 Task: Test different VST amp simulator plugins for electric guitar tracks.
Action: Mouse moved to (4, 18)
Screenshot: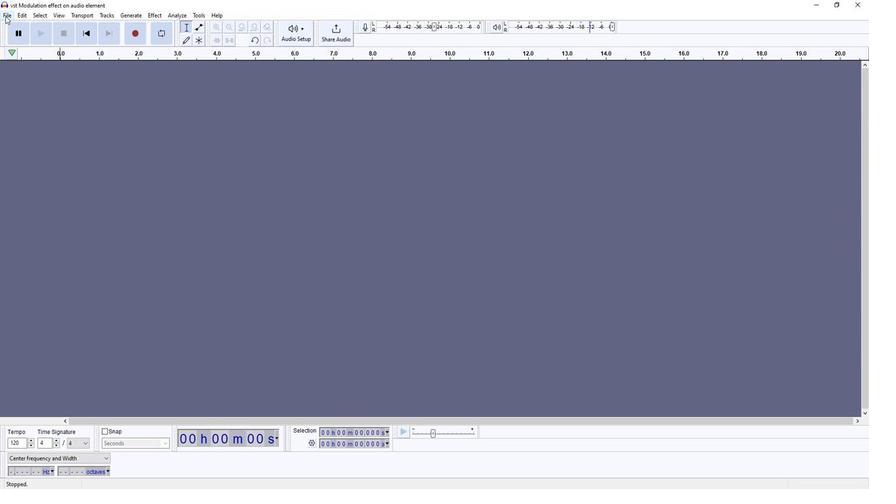 
Action: Mouse pressed left at (4, 18)
Screenshot: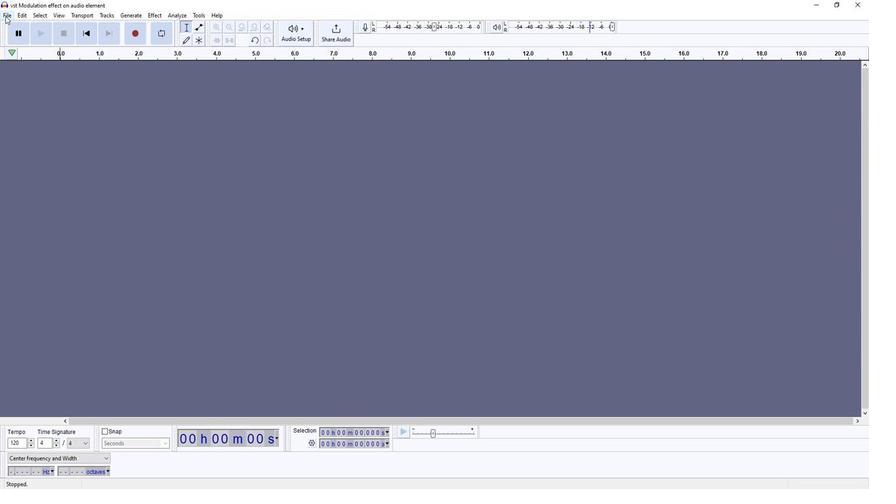 
Action: Mouse moved to (25, 103)
Screenshot: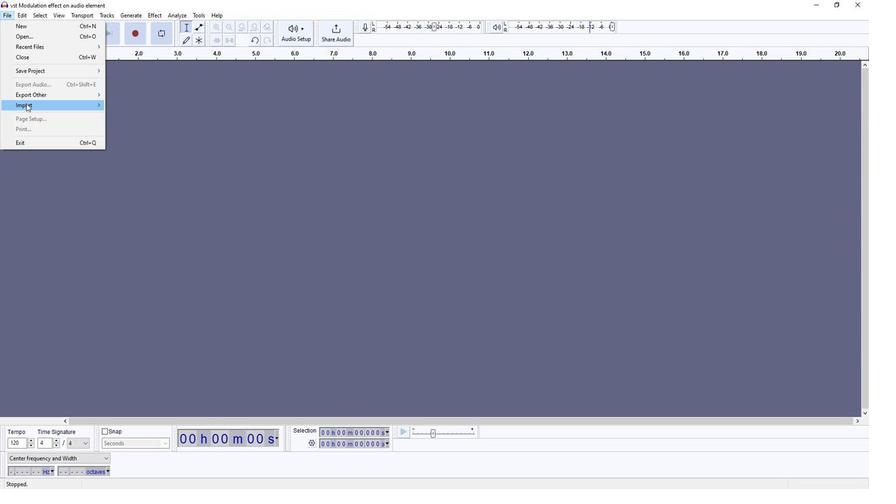
Action: Mouse pressed left at (25, 103)
Screenshot: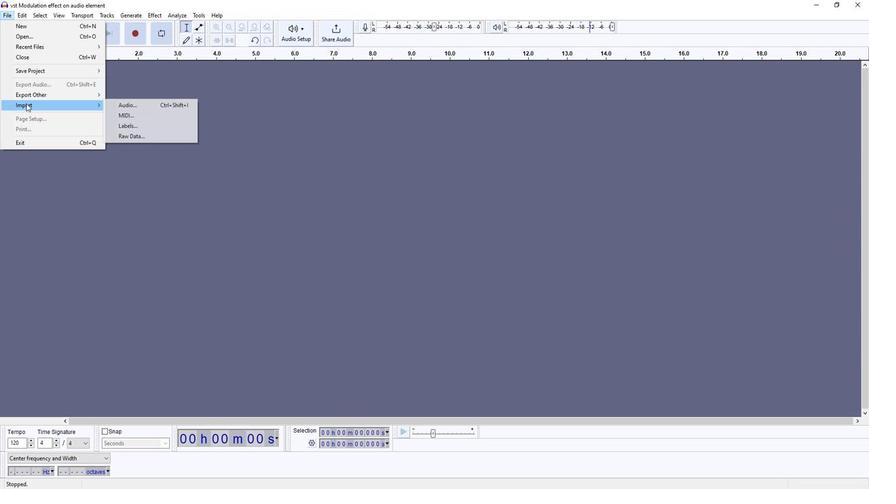 
Action: Mouse moved to (120, 108)
Screenshot: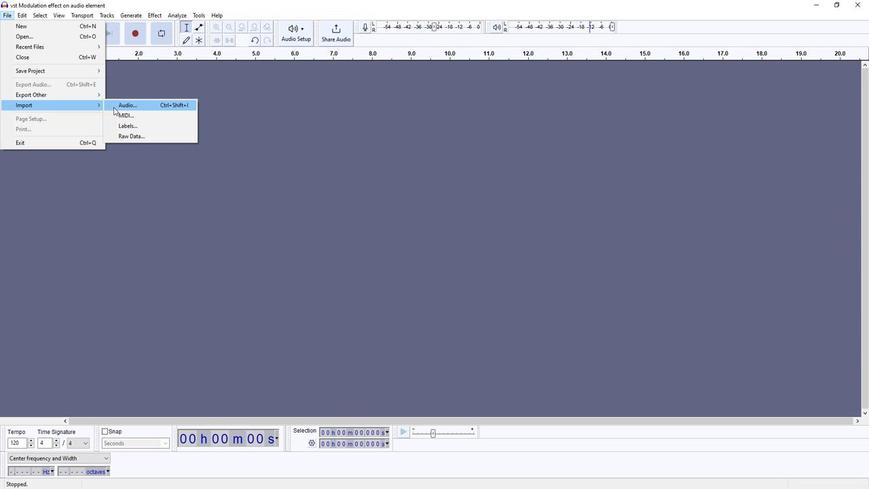 
Action: Mouse pressed left at (120, 108)
Screenshot: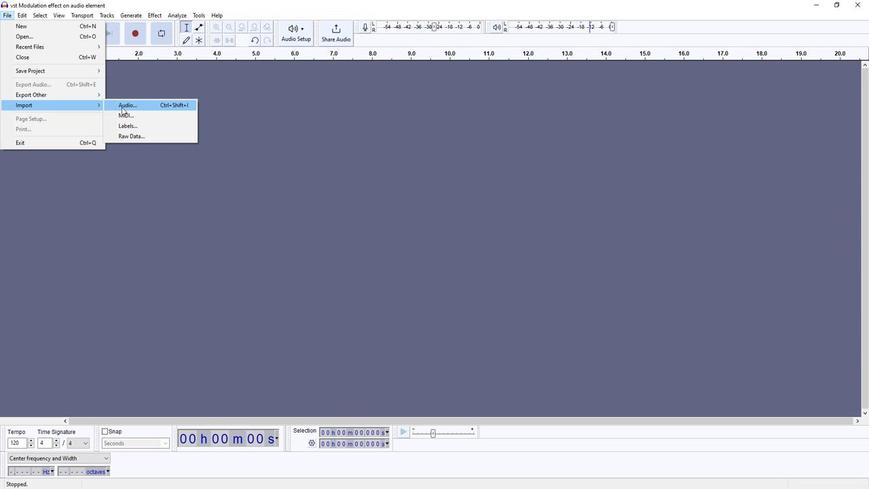 
Action: Mouse moved to (91, 96)
Screenshot: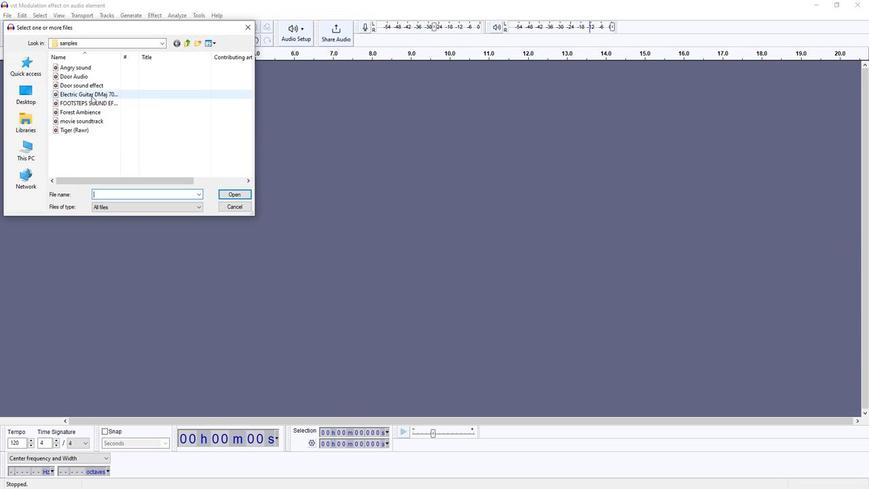 
Action: Mouse pressed left at (91, 96)
Screenshot: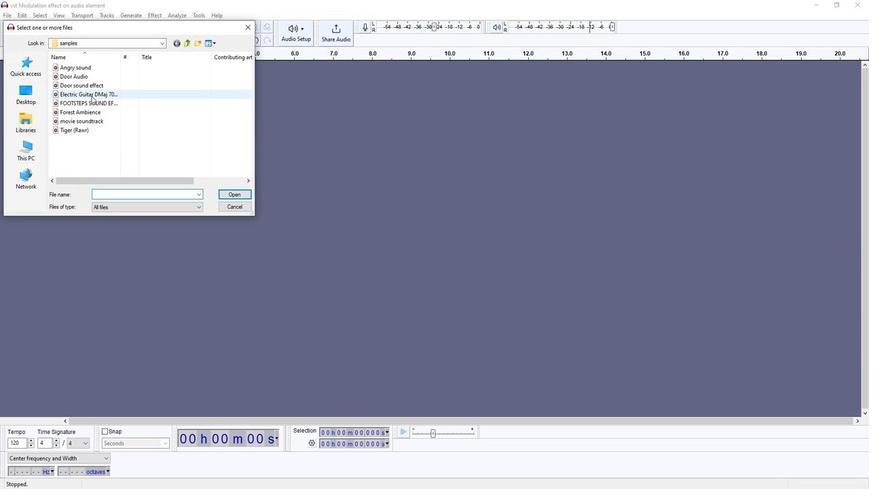 
Action: Mouse moved to (229, 192)
Screenshot: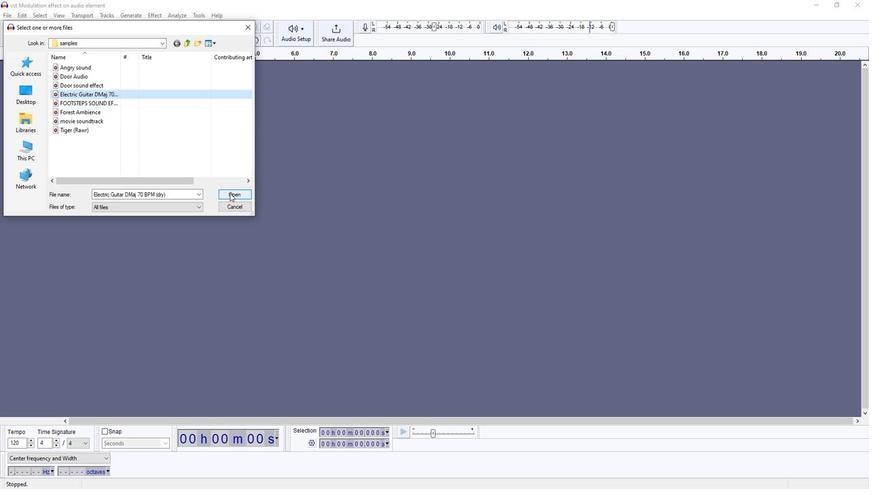 
Action: Mouse pressed left at (229, 192)
Screenshot: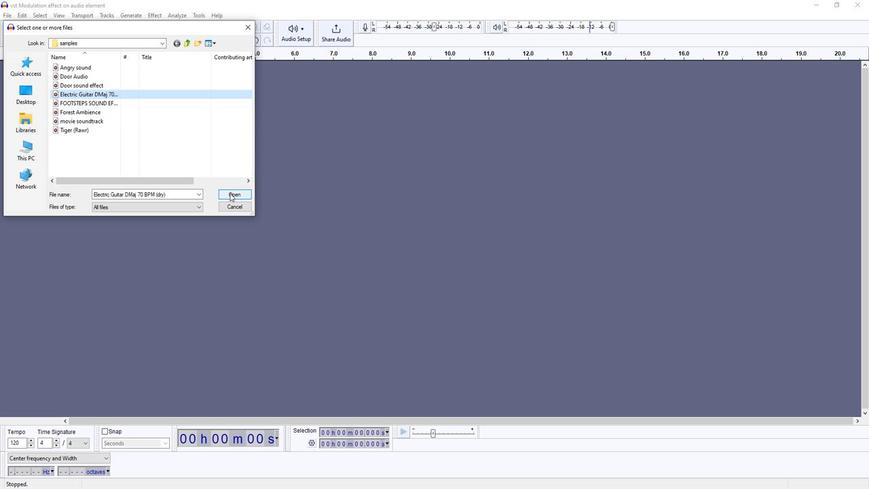 
Action: Mouse moved to (853, 84)
Screenshot: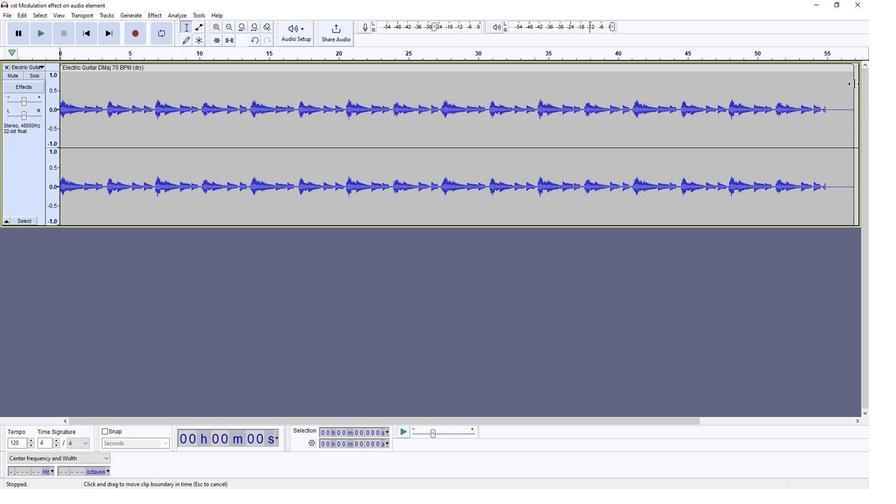 
Action: Mouse pressed left at (853, 84)
Screenshot: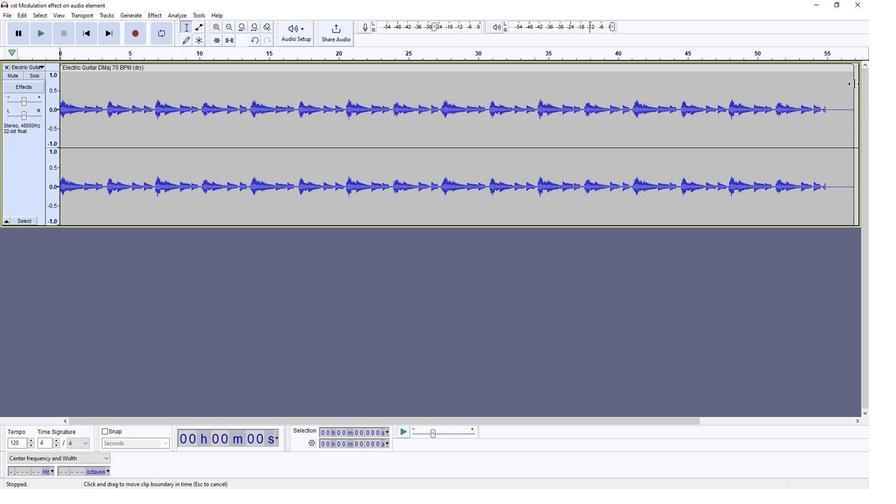 
Action: Mouse moved to (828, 92)
Screenshot: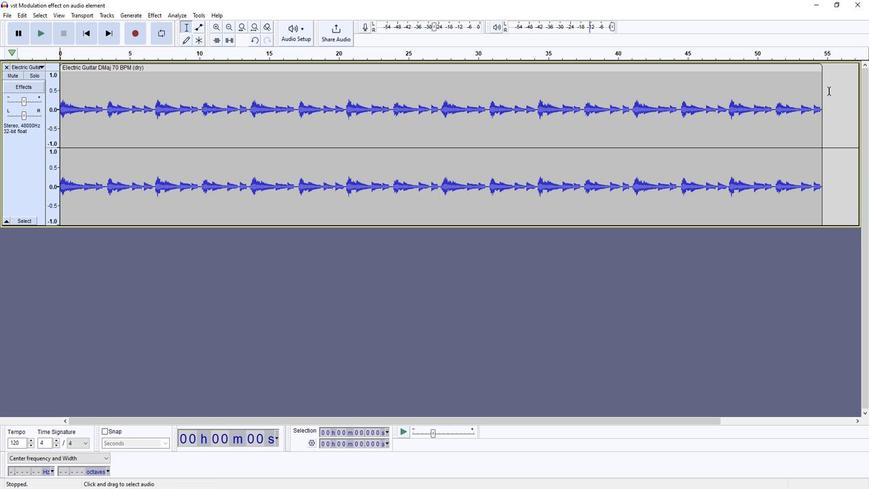 
Action: Mouse pressed left at (828, 92)
Screenshot: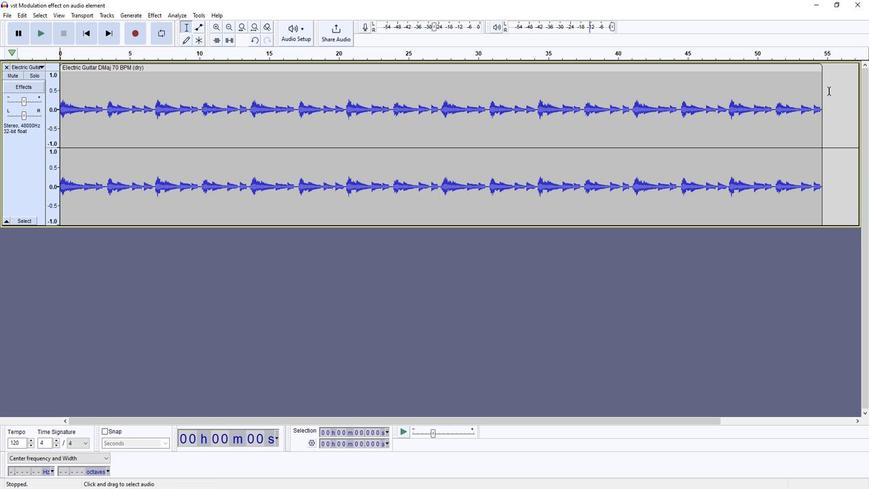 
Action: Mouse moved to (22, 102)
Screenshot: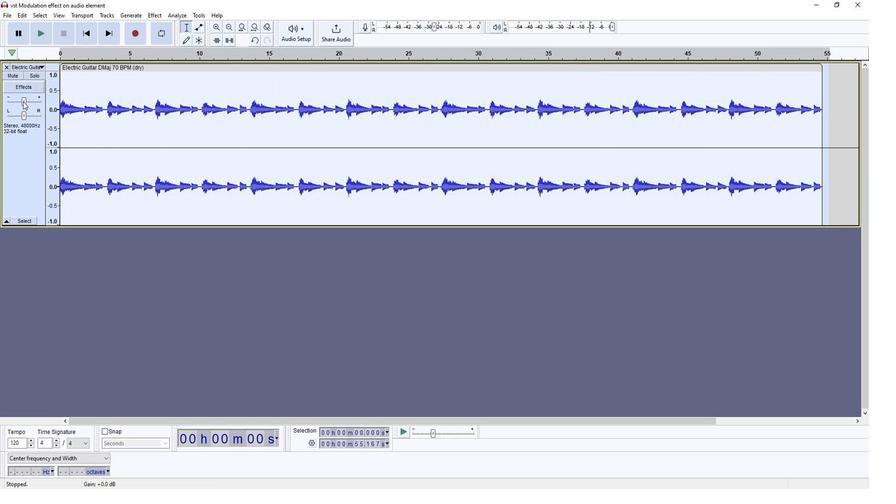 
Action: Mouse pressed left at (22, 102)
Screenshot: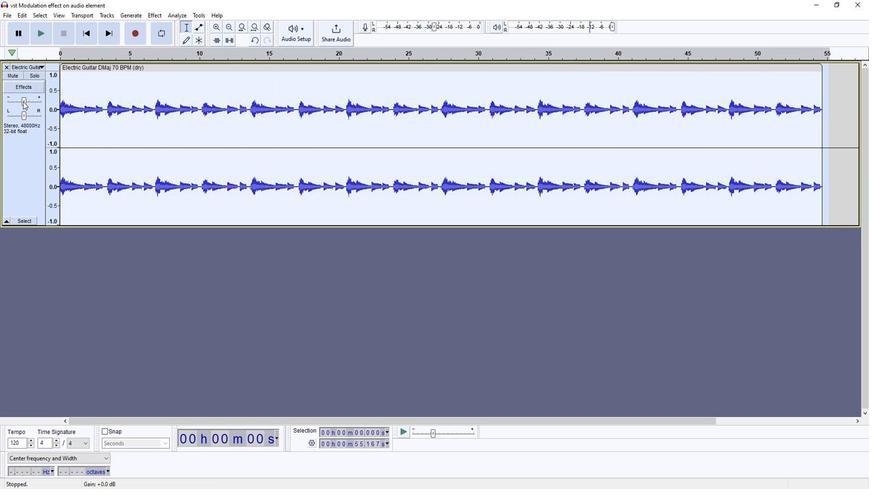 
Action: Mouse moved to (38, 40)
Screenshot: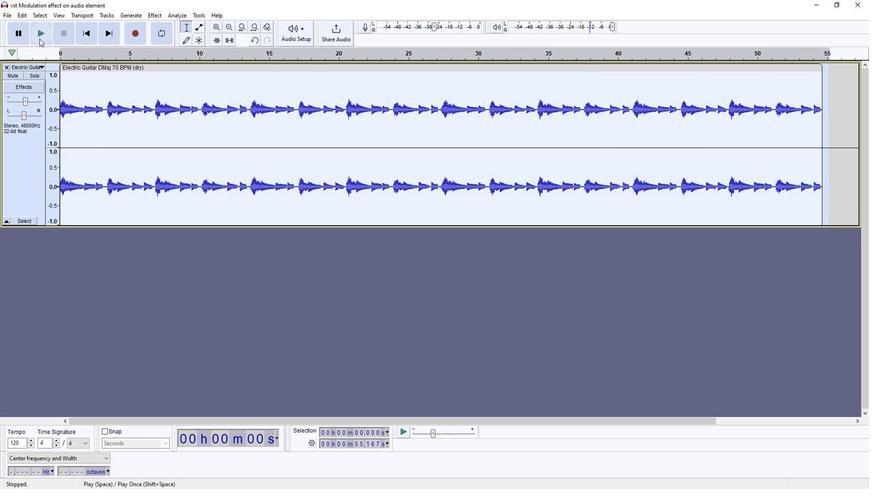 
Action: Mouse pressed left at (38, 40)
Screenshot: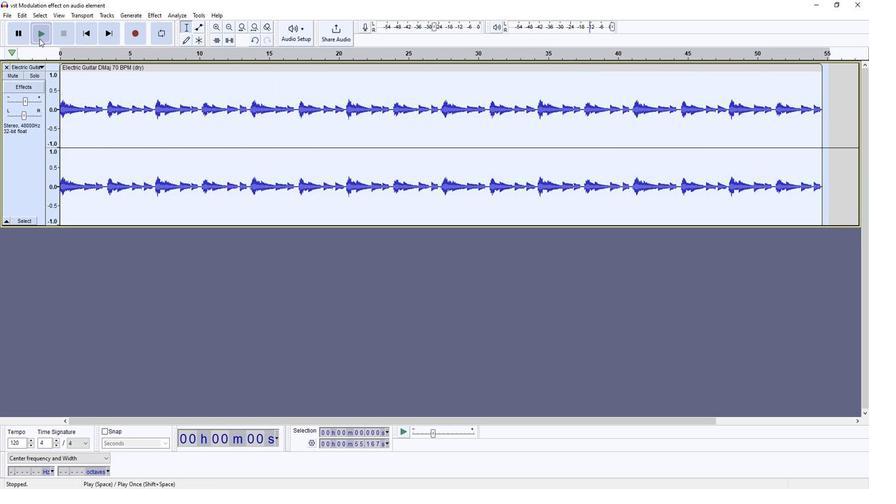 
Action: Mouse moved to (67, 40)
Screenshot: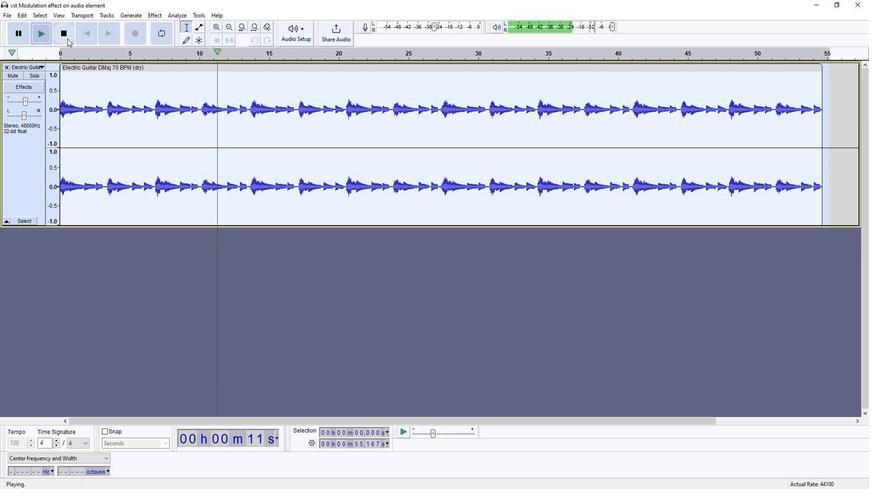 
Action: Mouse pressed left at (67, 40)
Screenshot: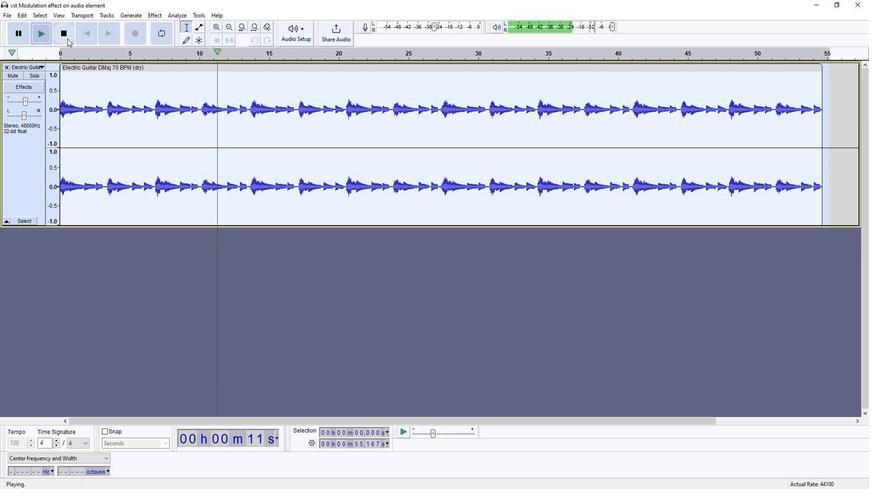 
Action: Mouse moved to (150, 19)
Screenshot: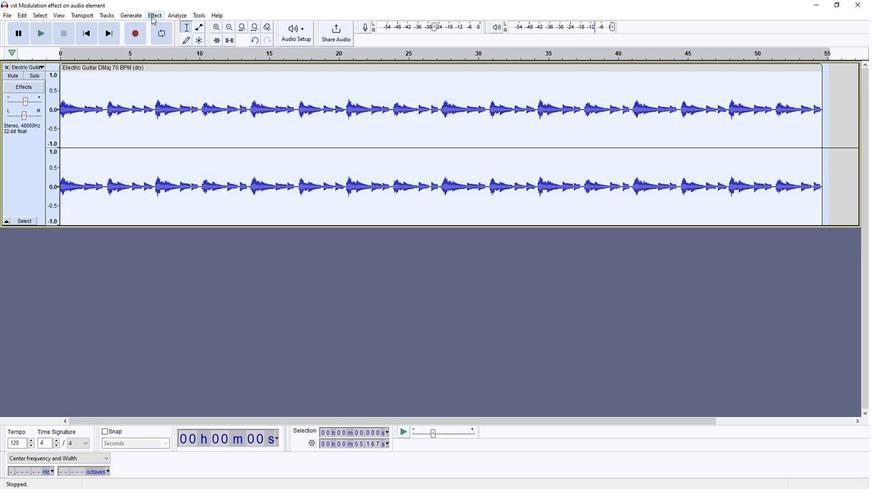 
Action: Mouse pressed left at (150, 19)
Screenshot: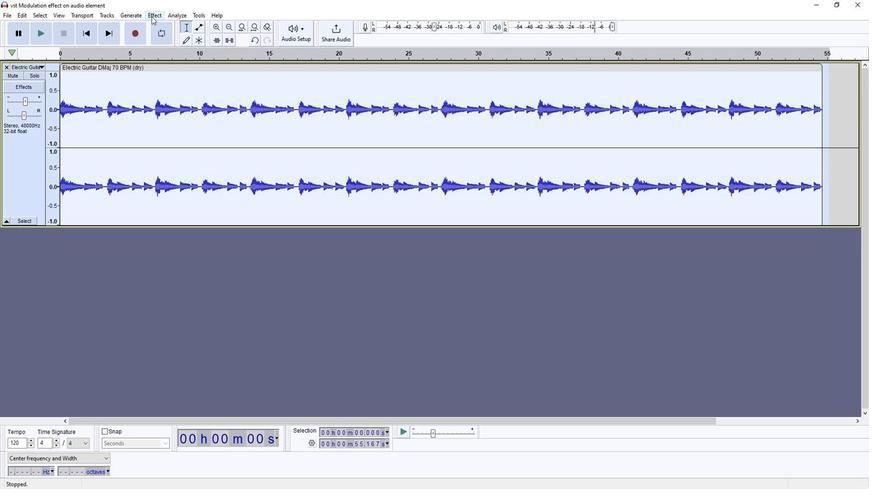 
Action: Mouse moved to (170, 161)
Screenshot: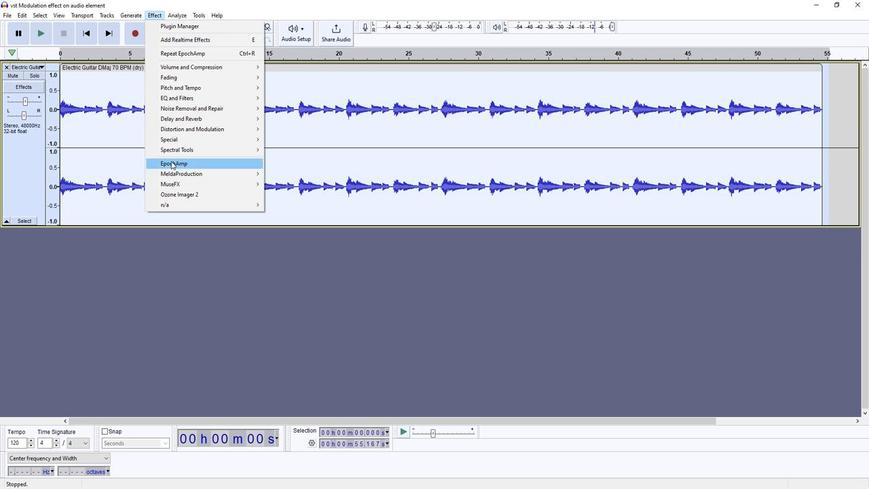 
Action: Mouse pressed left at (170, 161)
Screenshot: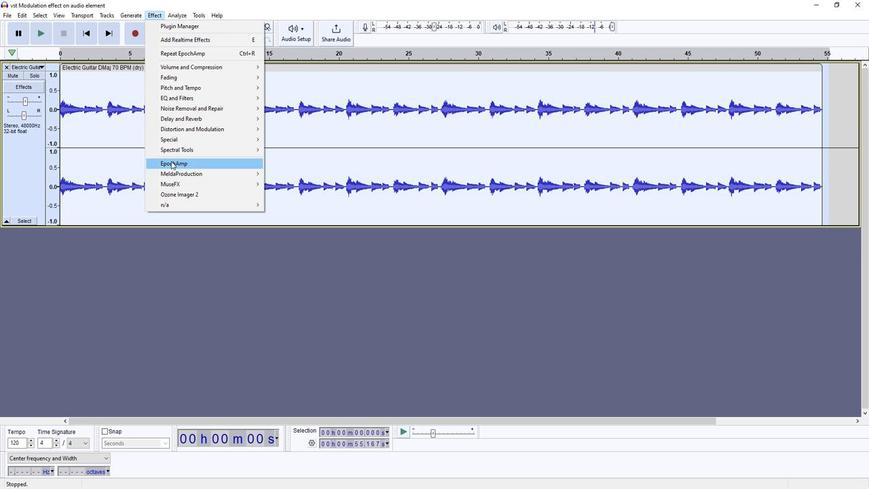 
Action: Mouse moved to (383, 268)
Screenshot: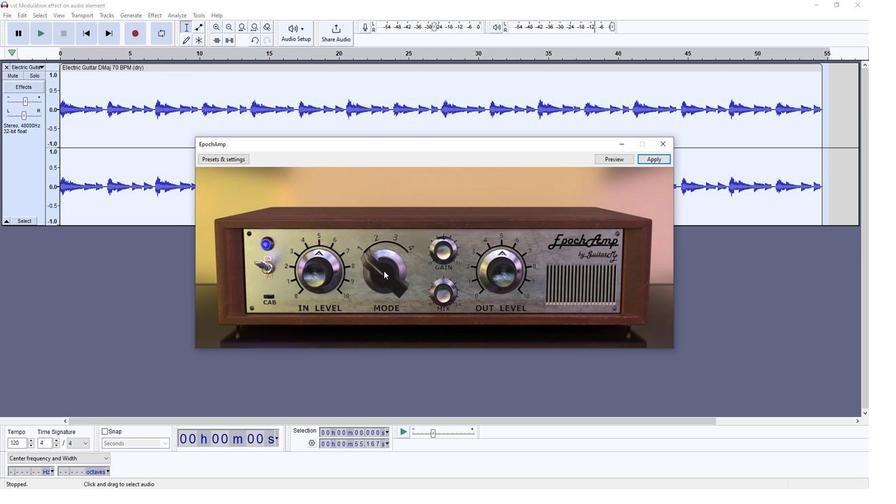 
Action: Mouse pressed left at (383, 268)
Screenshot: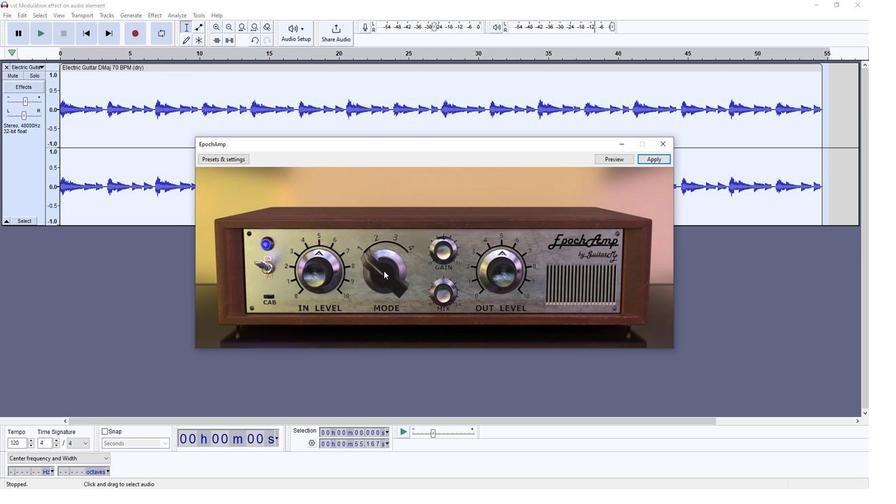 
Action: Mouse moved to (436, 285)
Screenshot: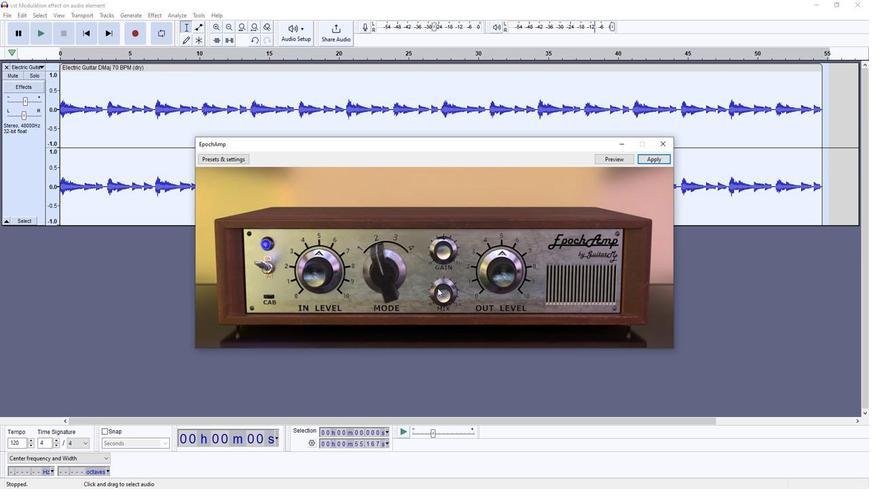 
Action: Mouse pressed left at (436, 285)
Screenshot: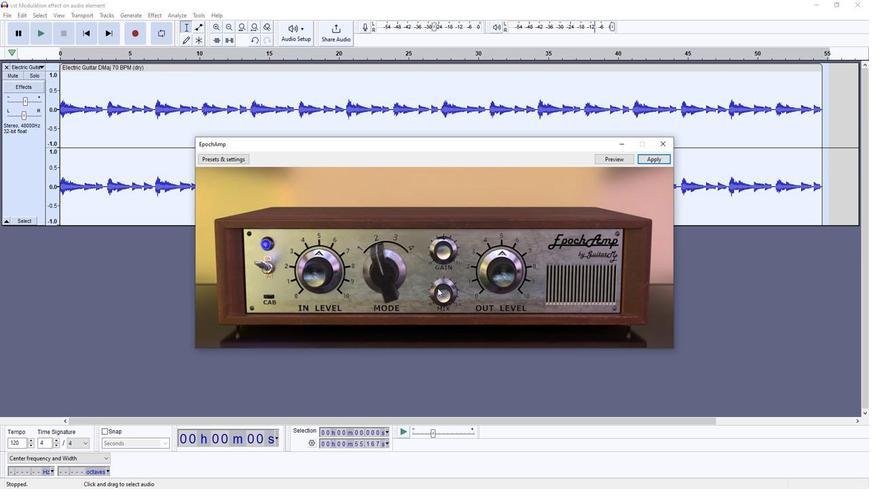 
Action: Mouse moved to (613, 158)
Screenshot: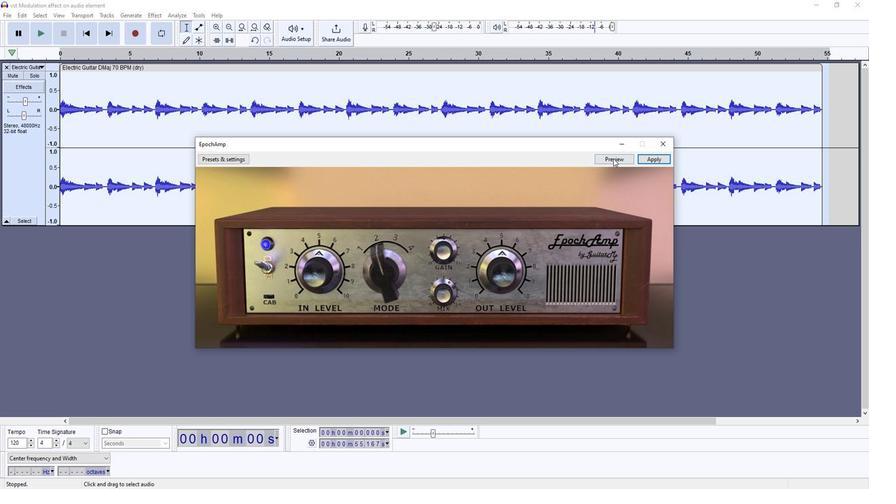 
Action: Mouse pressed left at (613, 158)
Screenshot: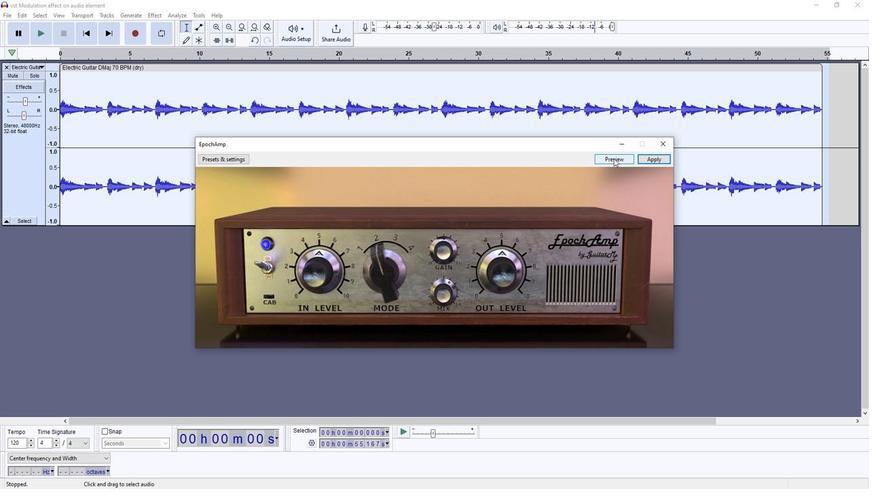 
Action: Mouse moved to (643, 158)
Screenshot: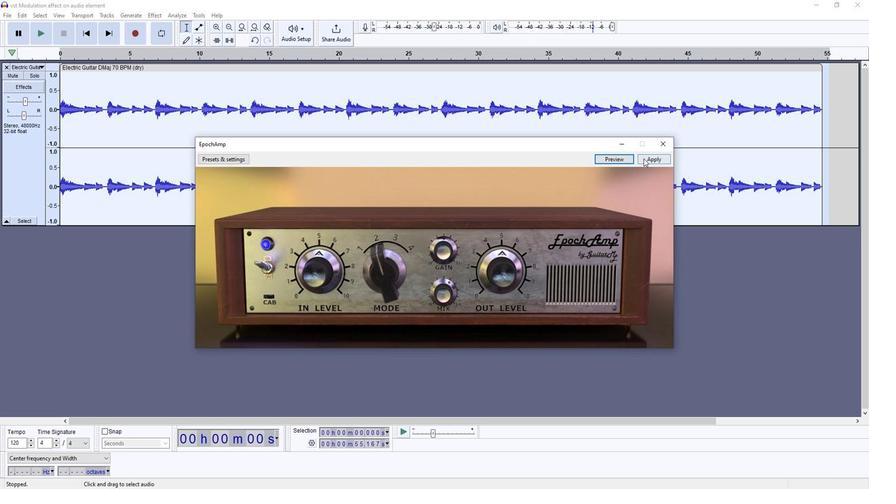
Action: Mouse pressed left at (643, 158)
Screenshot: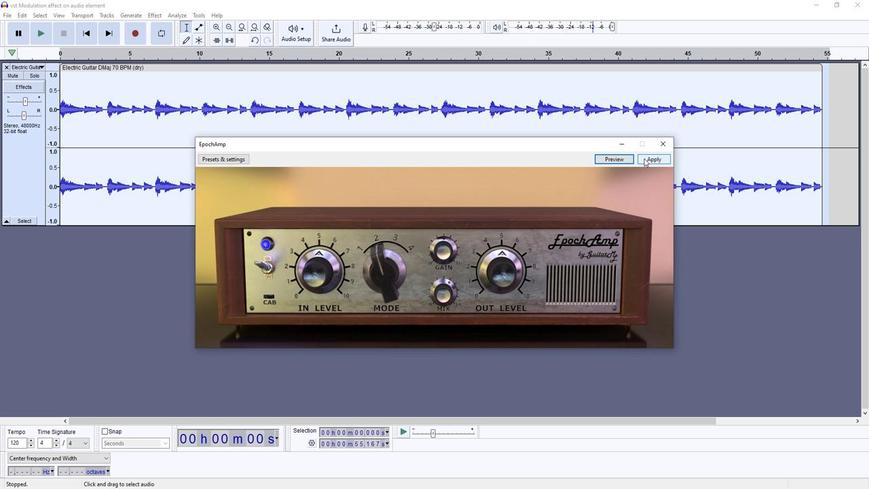 
Action: Mouse moved to (42, 34)
Screenshot: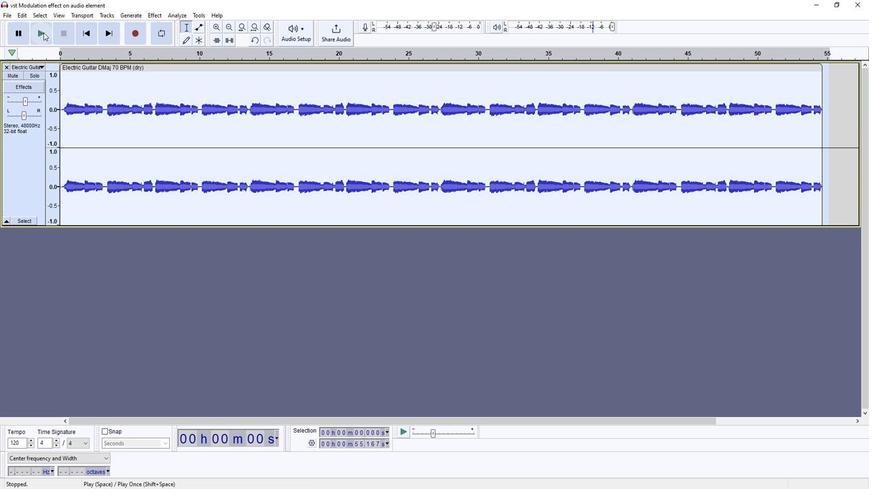 
Action: Mouse pressed left at (42, 34)
Screenshot: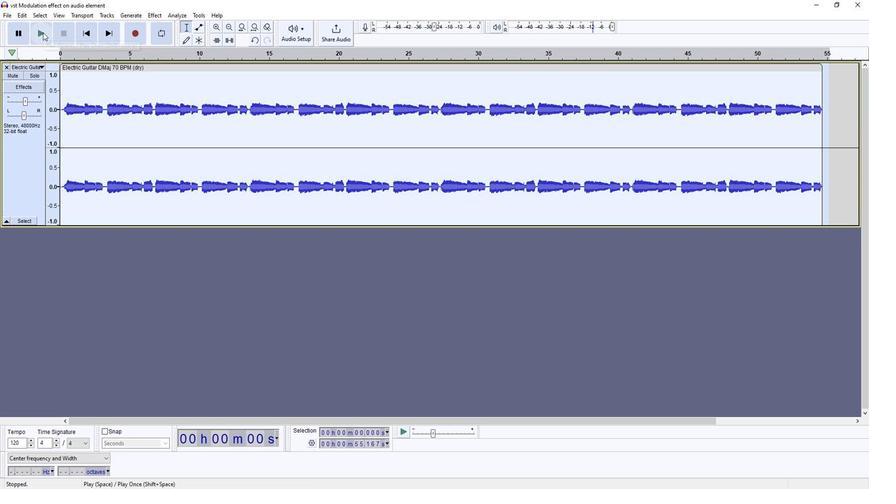 
Action: Mouse moved to (59, 34)
Screenshot: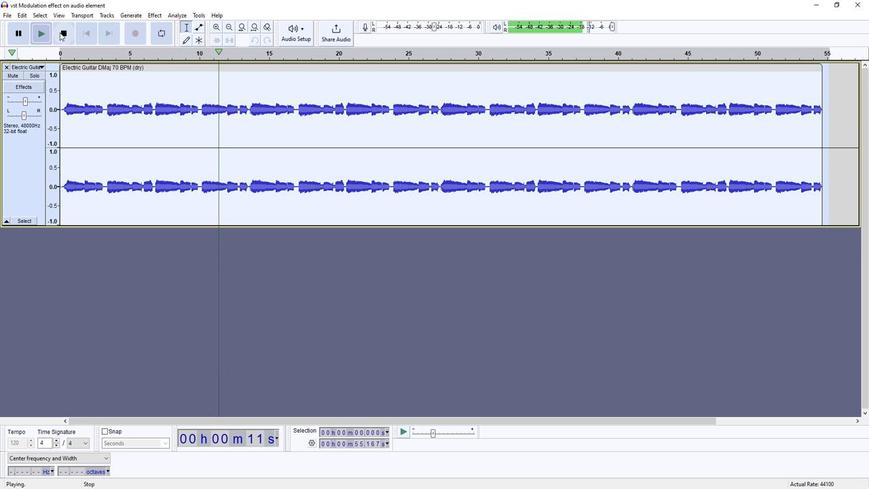 
Action: Mouse pressed left at (59, 34)
Screenshot: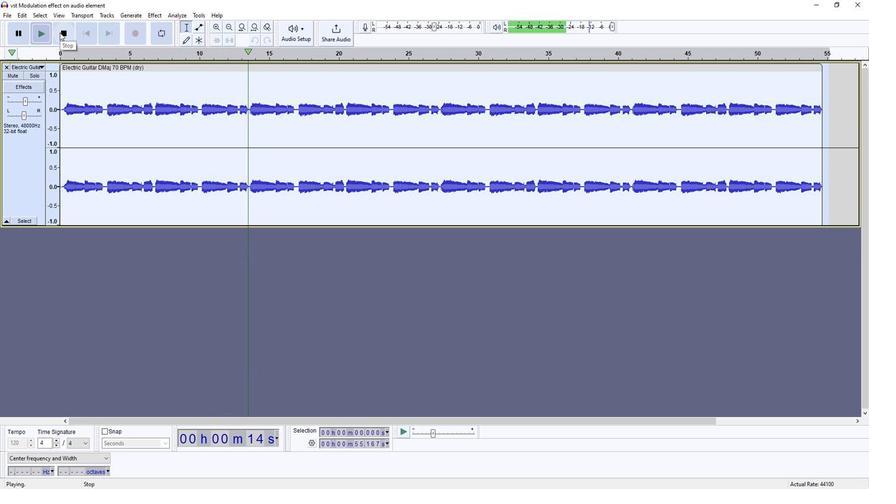 
Action: Mouse moved to (7, 17)
Screenshot: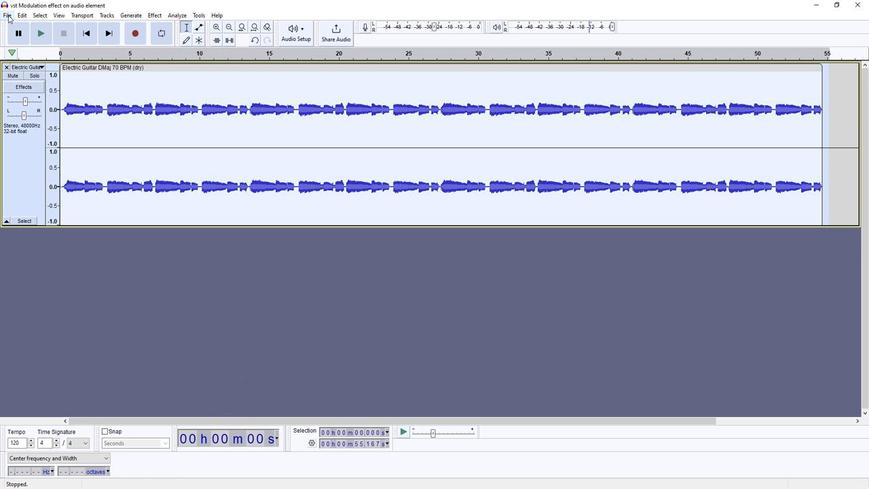 
Action: Mouse pressed left at (7, 17)
Screenshot: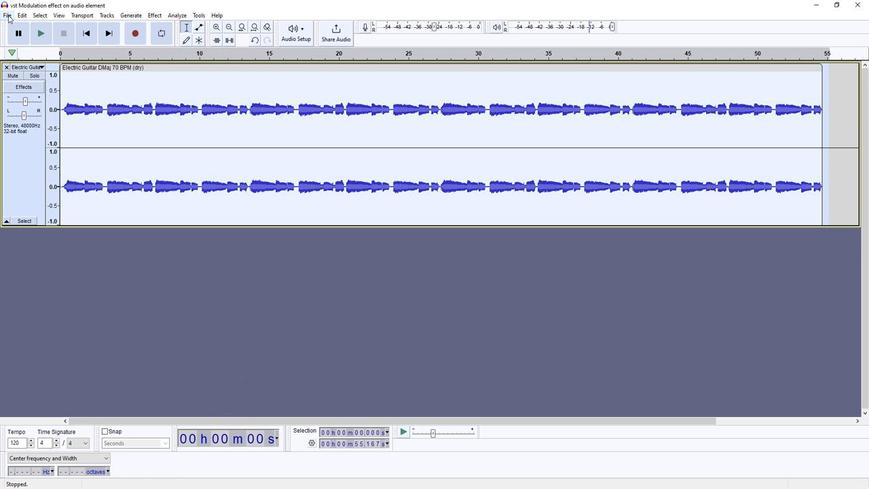 
Action: Mouse moved to (137, 80)
Screenshot: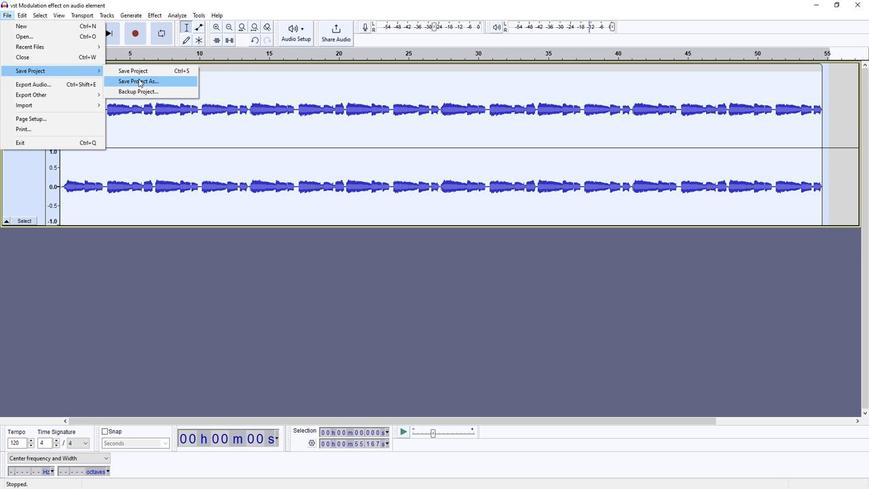 
Action: Mouse pressed left at (137, 80)
Screenshot: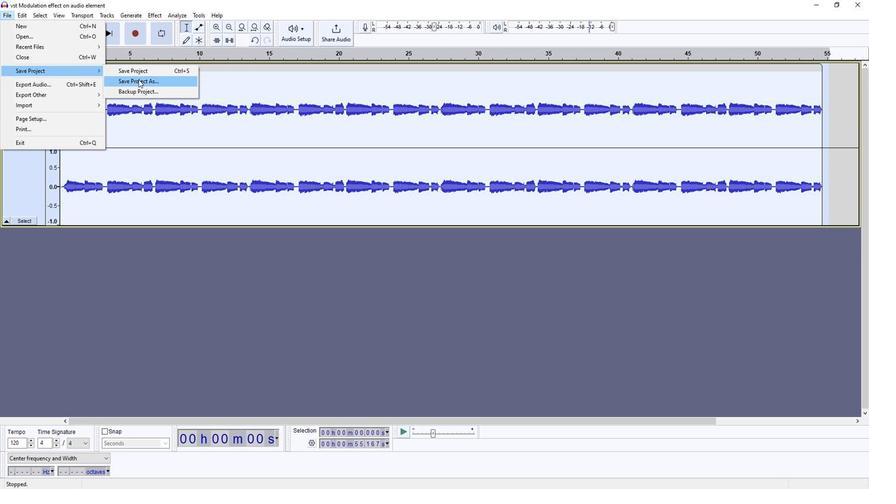 
Action: Mouse moved to (141, 78)
Screenshot: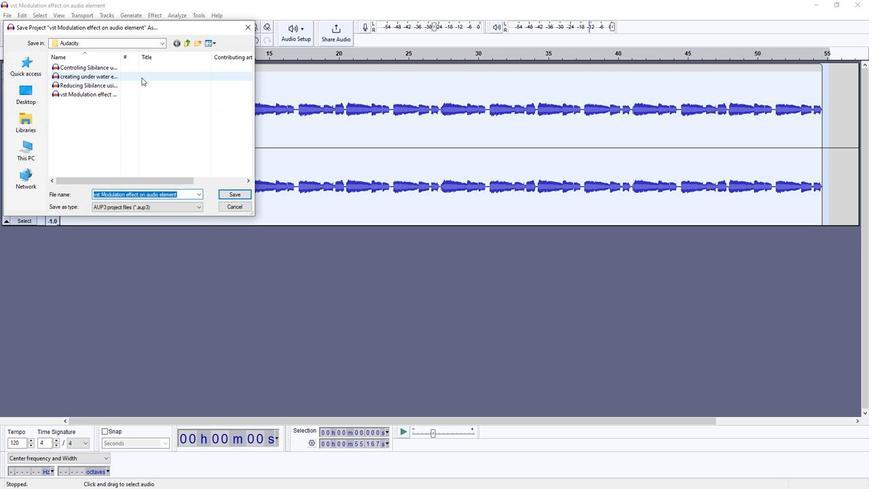 
Action: Key pressed <Key.backspace>testing<Key.space>vst<Key.space>apm<Key.space>simulator<Key.space>plugins<Key.space>for<Key.space>electric<Key.space>guitar<Key.space>track
Screenshot: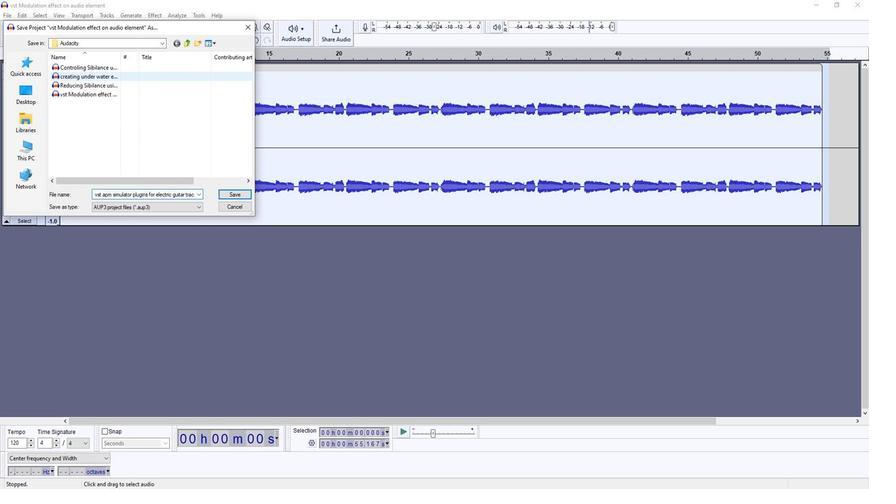 
Action: Mouse moved to (229, 191)
Screenshot: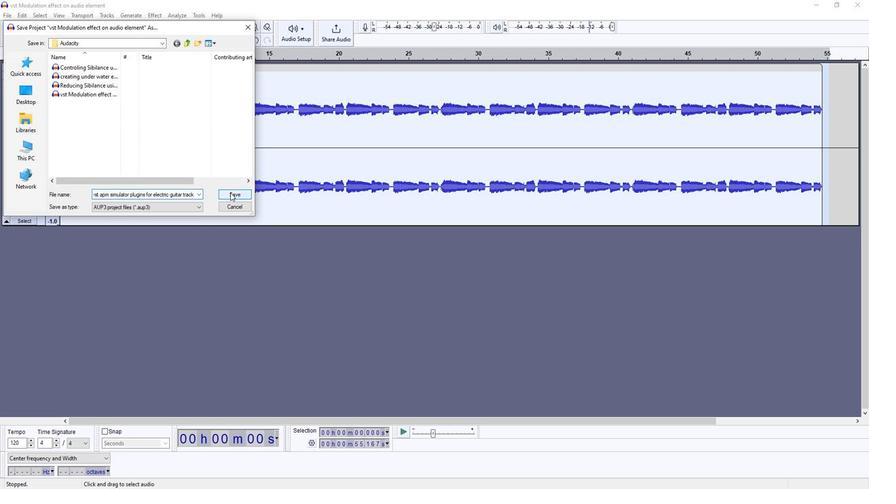
Action: Mouse pressed left at (229, 191)
Screenshot: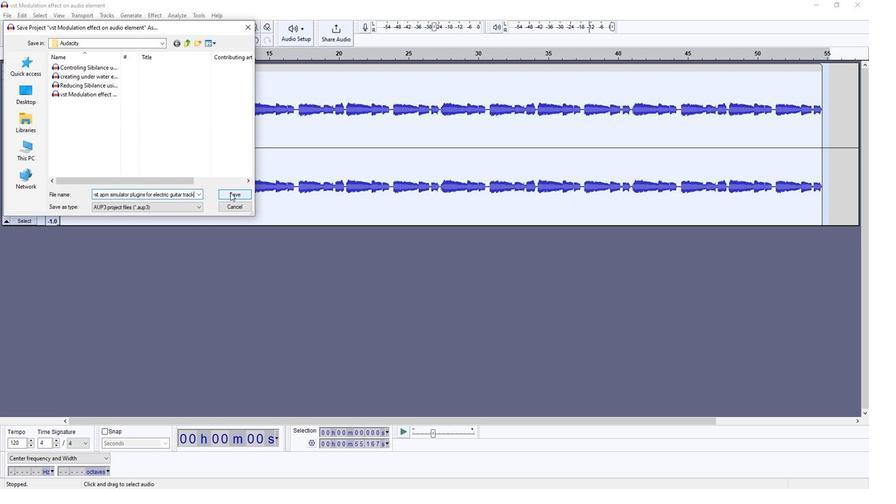 
Action: Mouse moved to (222, 136)
Screenshot: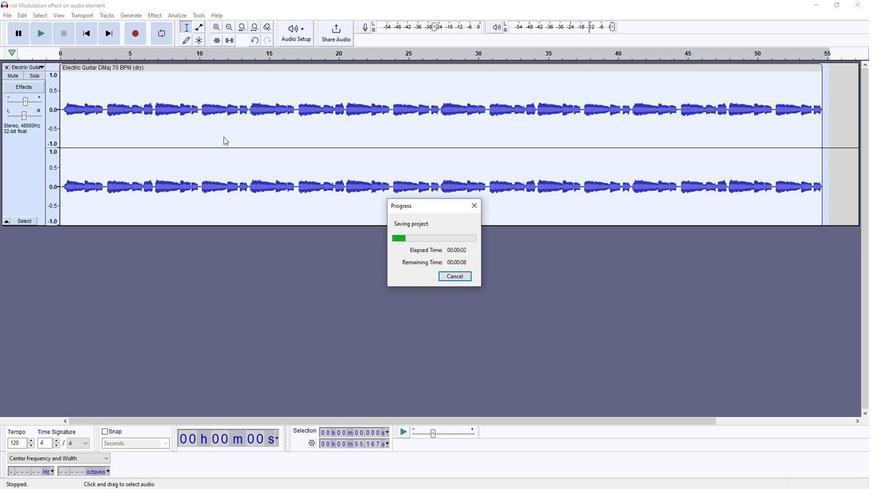 
